 Task: List all local branches in your project.
Action: Mouse moved to (850, 47)
Screenshot: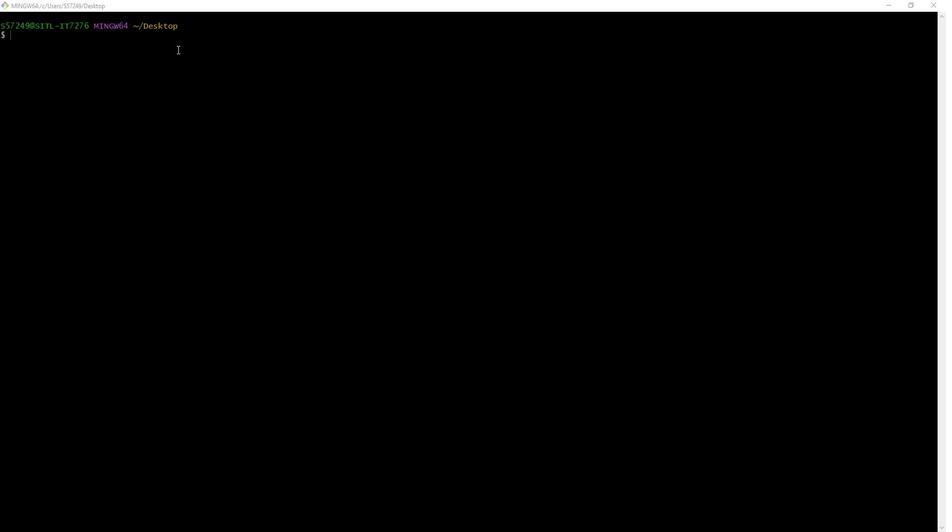 
Action: Mouse pressed left at (850, 47)
Screenshot: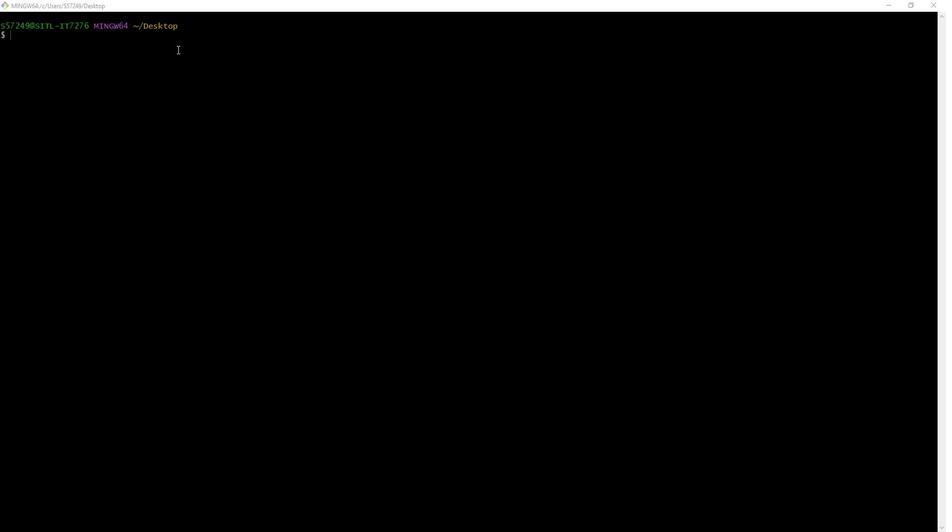 
Action: Key pressed ls<Key.enter>cd<Key.space><Key.shift><Key.shift>Git<Key.enter>git<Key.space>branch<Key.space>
Screenshot: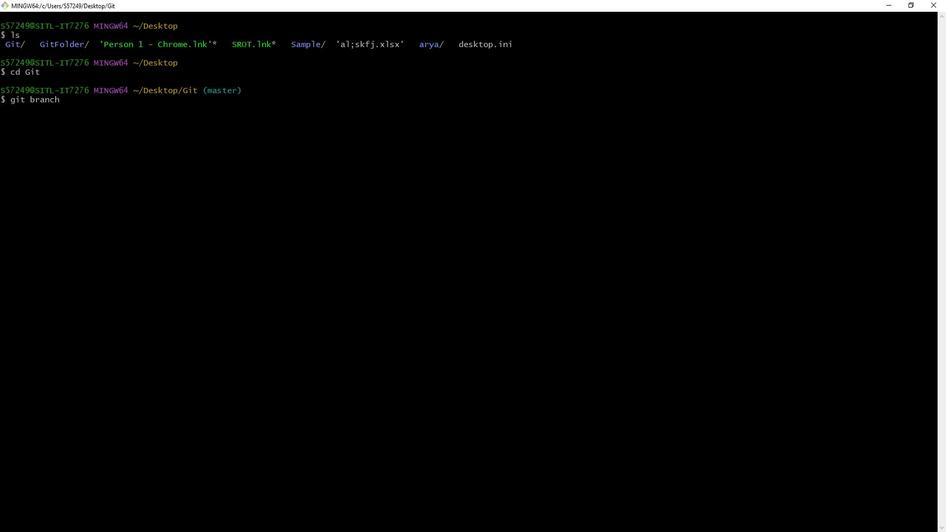 
Action: Mouse moved to (632, 223)
Screenshot: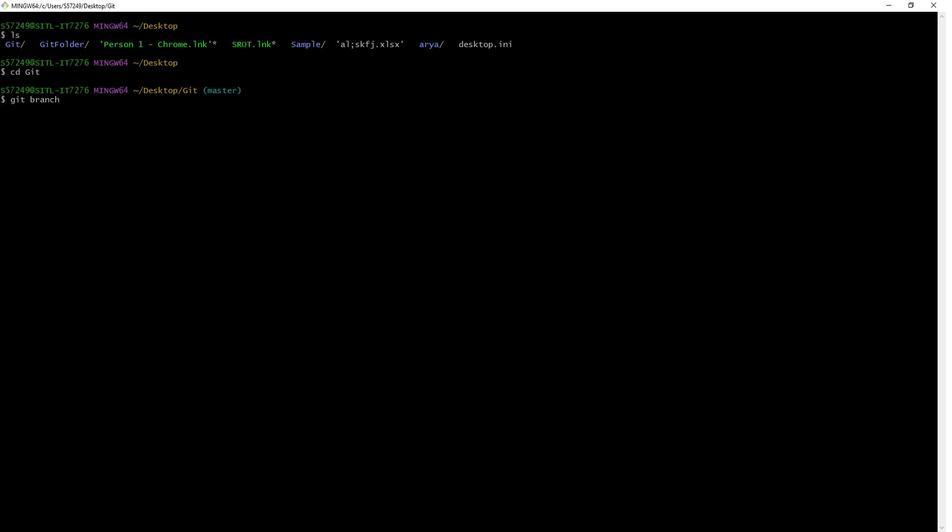 
Action: Mouse pressed left at (632, 223)
Screenshot: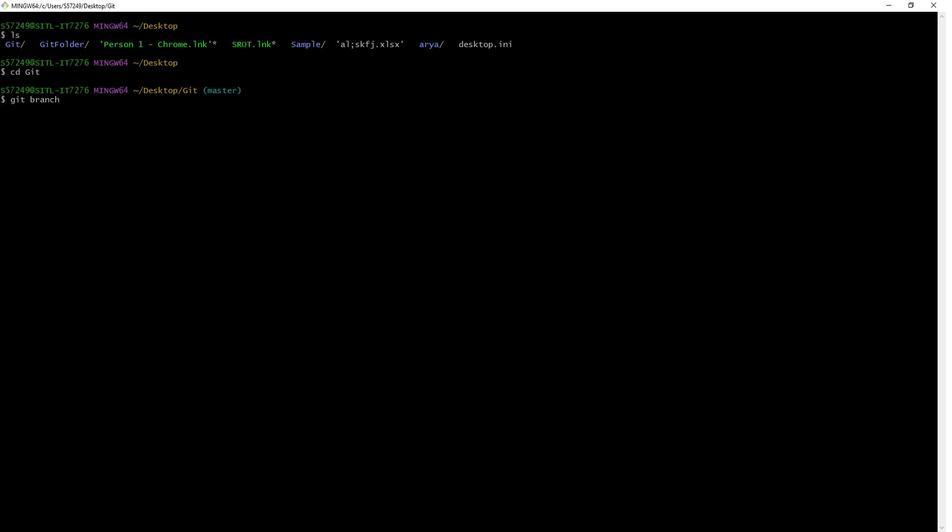 
Action: Mouse moved to (789, 104)
Screenshot: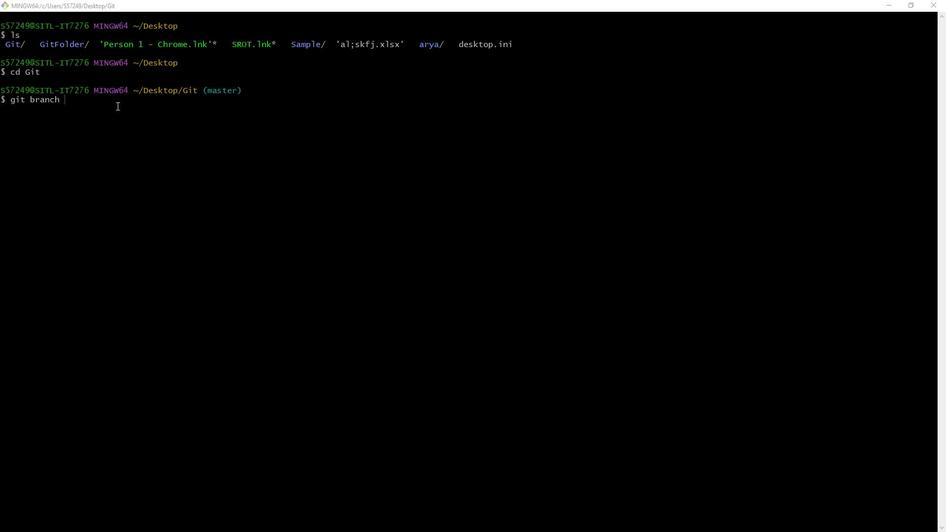 
Action: Mouse pressed left at (789, 104)
Screenshot: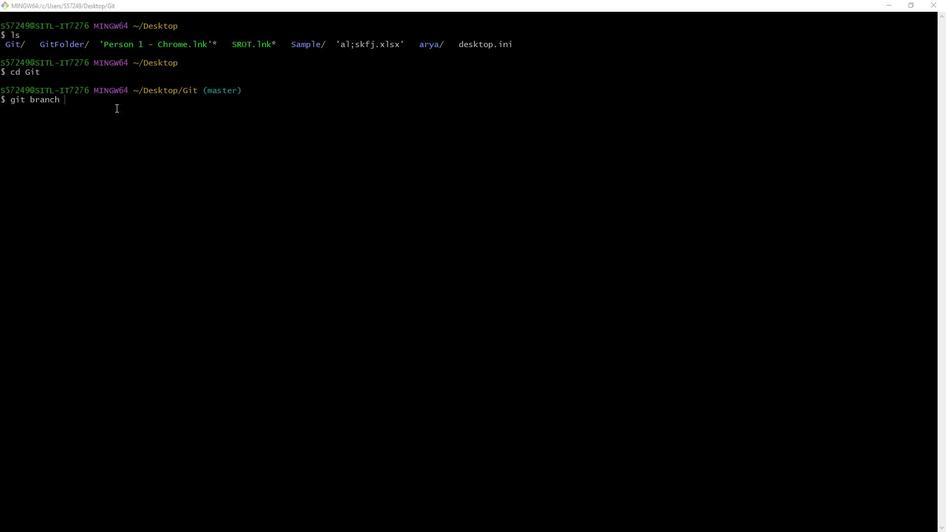 
Action: Key pressed -v<Key.enter>git<Key.space>branch<Key.enter>
Screenshot: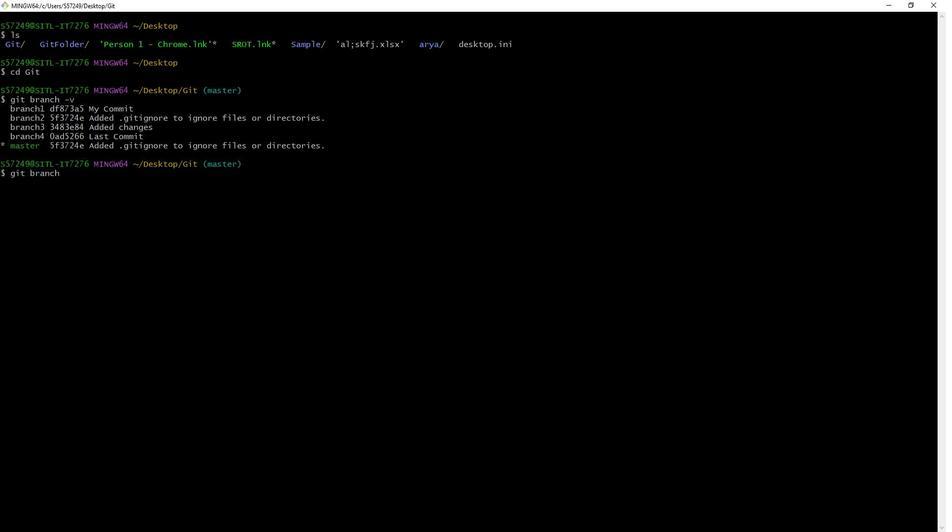 
Action: Mouse moved to (351, 371)
Screenshot: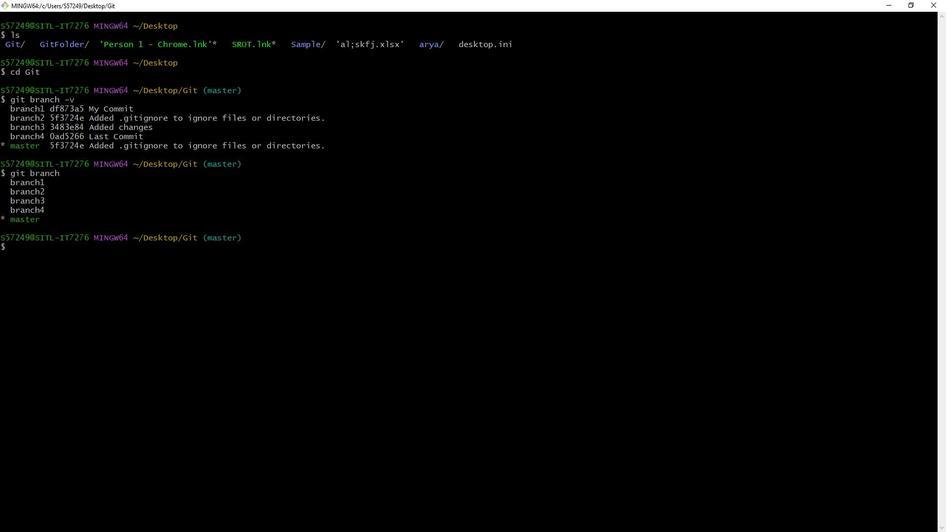 
Action: Mouse pressed left at (351, 371)
Screenshot: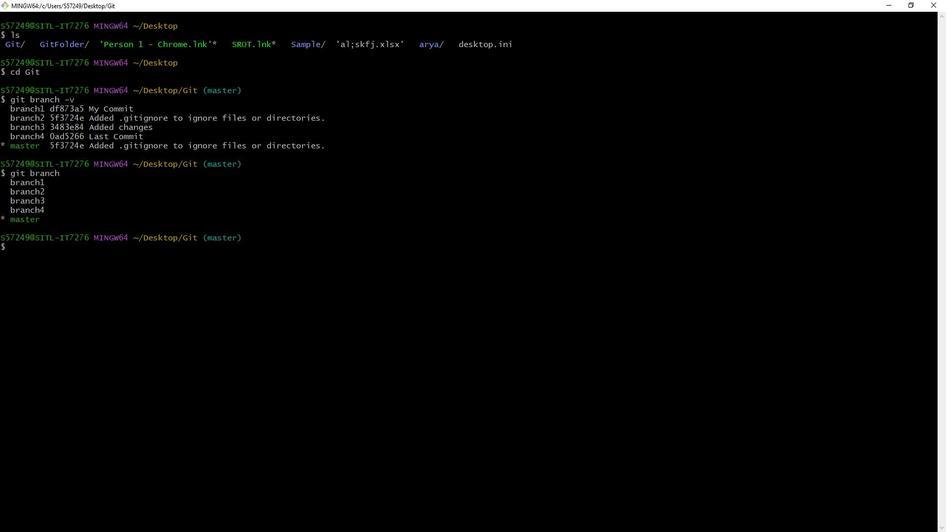 
Action: Mouse moved to (384, 339)
Screenshot: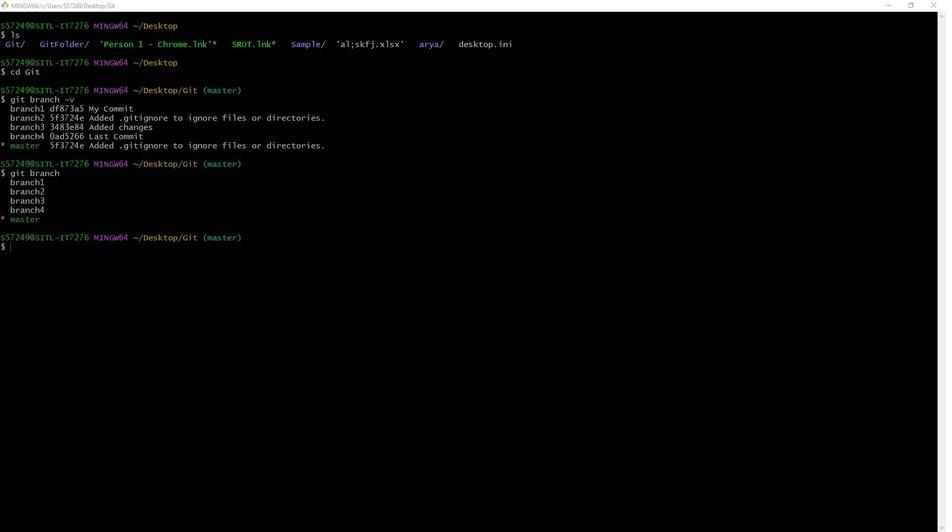 
Action: Mouse pressed left at (384, 339)
Screenshot: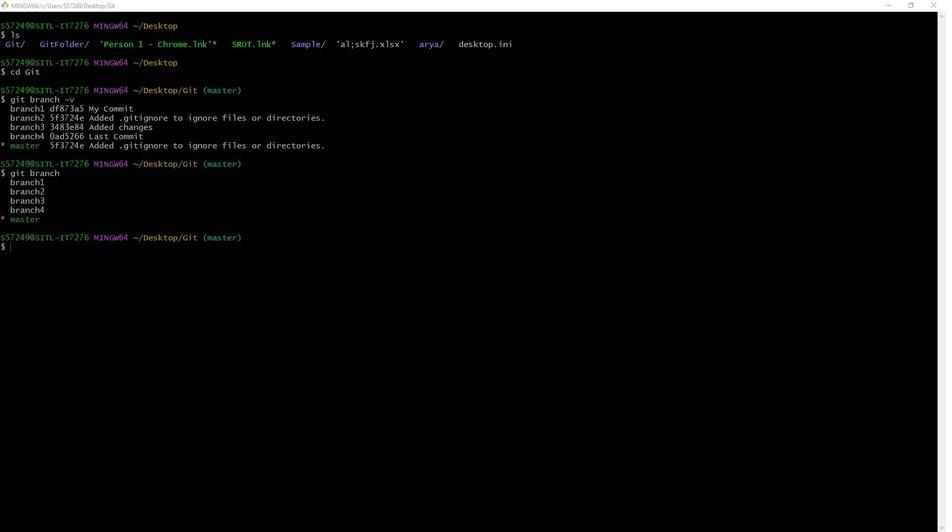 
Action: Mouse moved to (448, 194)
Screenshot: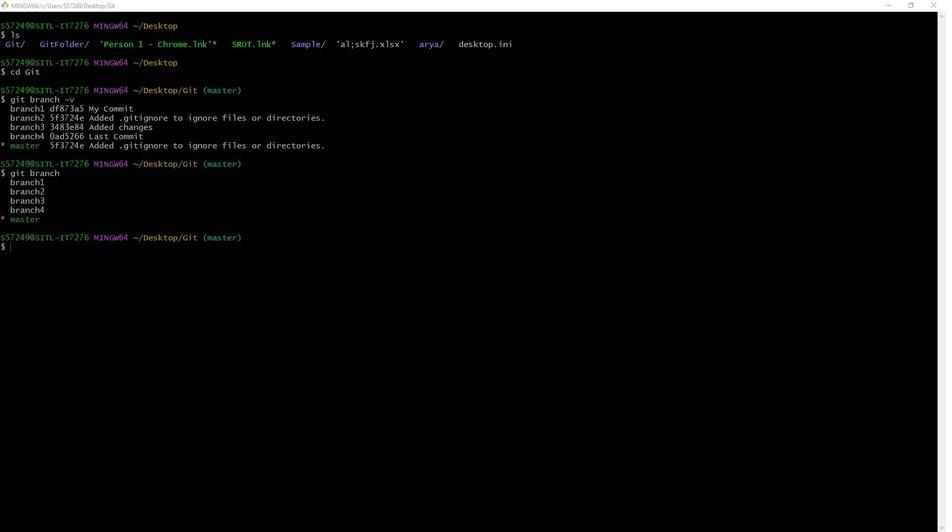 
Action: Mouse pressed left at (448, 194)
Screenshot: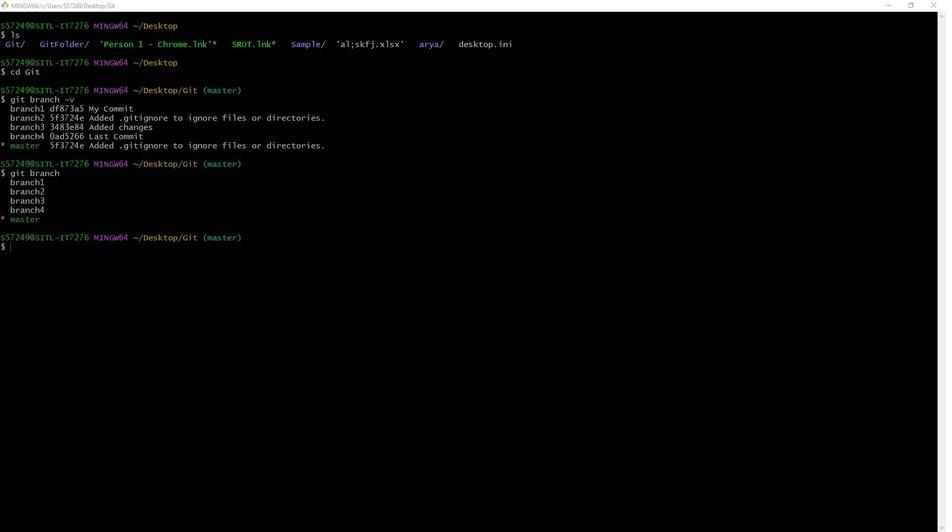 
